Task: Create in the project AgileBazaar in Backlog an issue 'Upgrade the deployment process of a web application to improve the speed and reliability of deployment', assign it to team member softage.3@softage.net and change the status to IN PROGRESS. Create in the project AgileBazaar in Backlog an issue 'Create a new online platform for online cooking courses with advanced recipe sharing and meal planning features', assign it to team member softage.4@softage.net and change the status to IN PROGRESS
Action: Mouse moved to (190, 54)
Screenshot: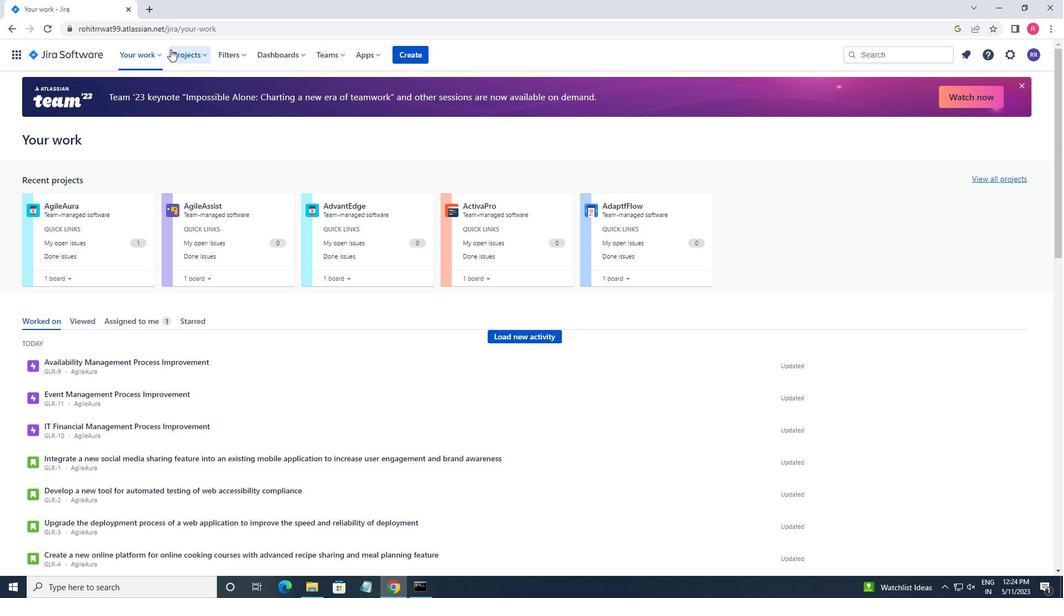 
Action: Mouse pressed left at (190, 54)
Screenshot: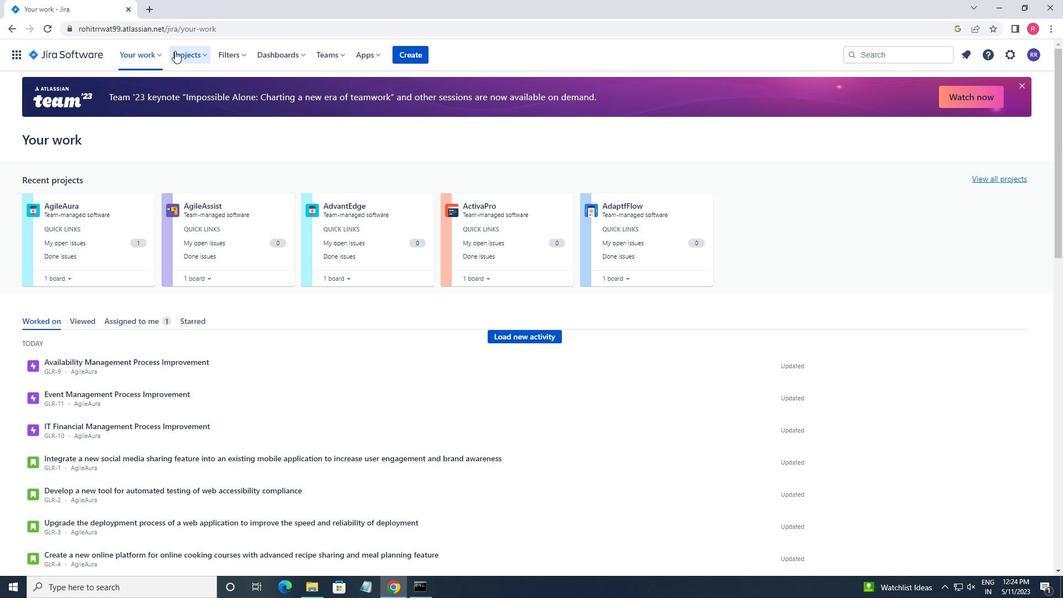 
Action: Mouse moved to (233, 95)
Screenshot: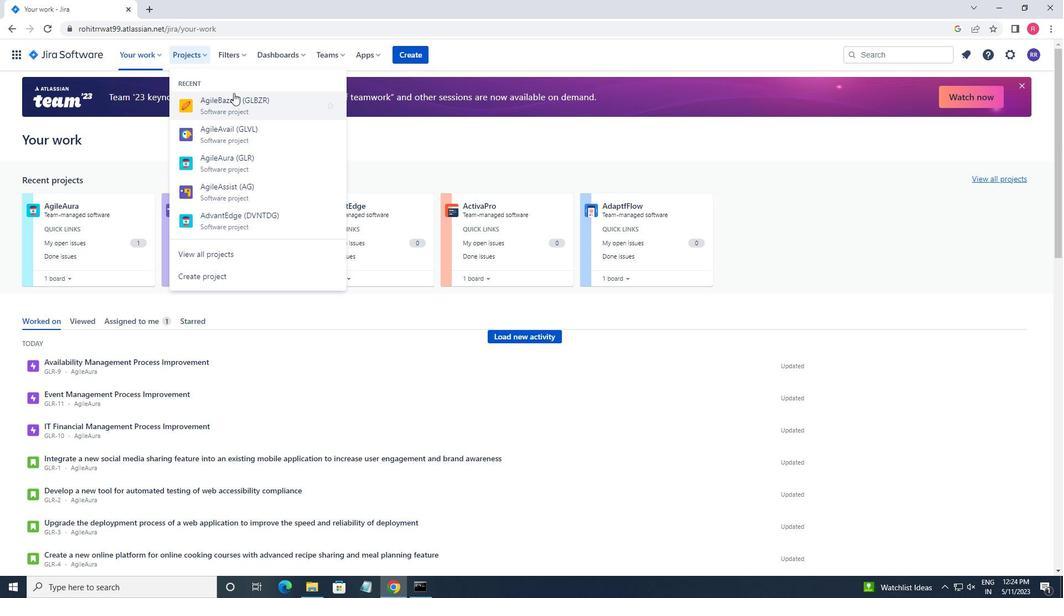 
Action: Mouse pressed left at (233, 95)
Screenshot: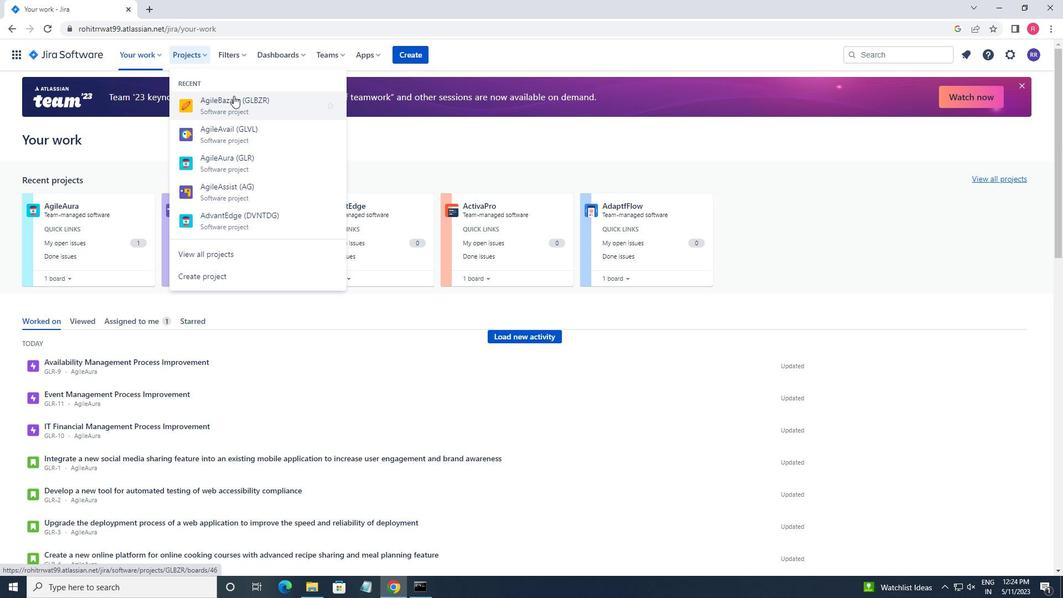 
Action: Mouse moved to (64, 172)
Screenshot: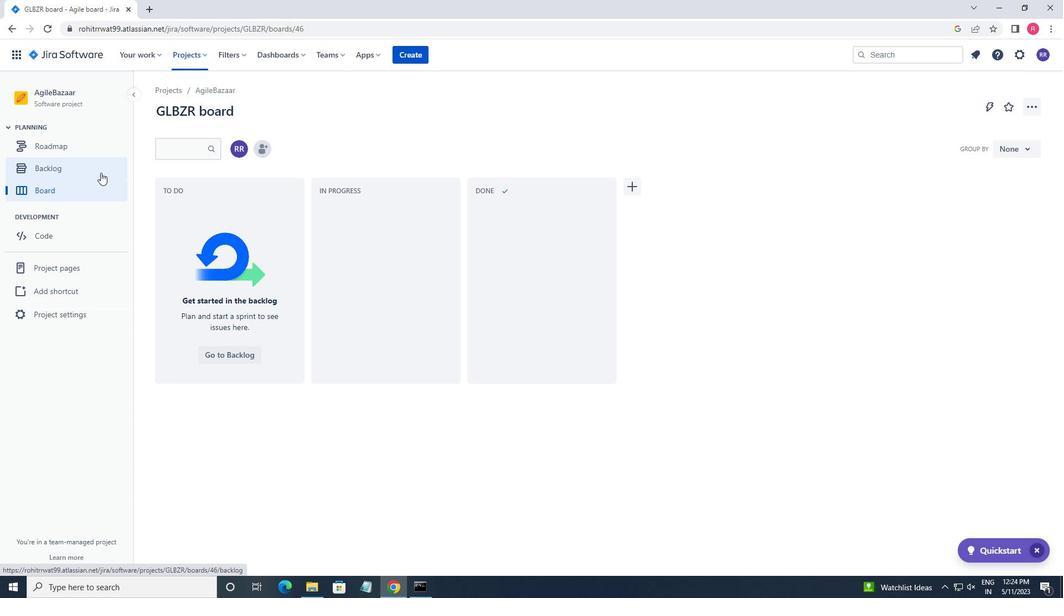 
Action: Mouse pressed left at (64, 172)
Screenshot: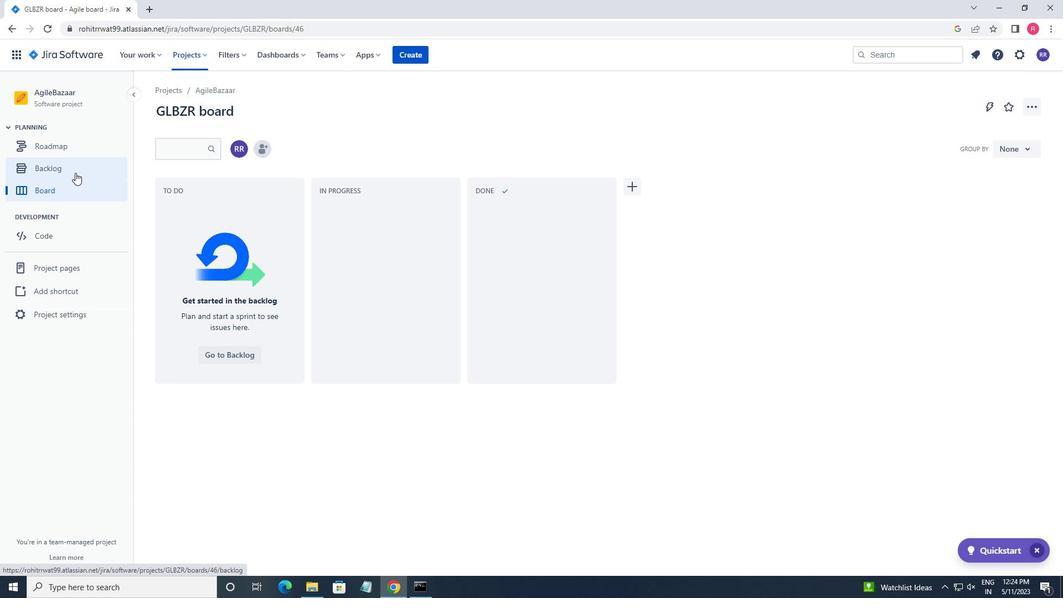 
Action: Mouse moved to (270, 398)
Screenshot: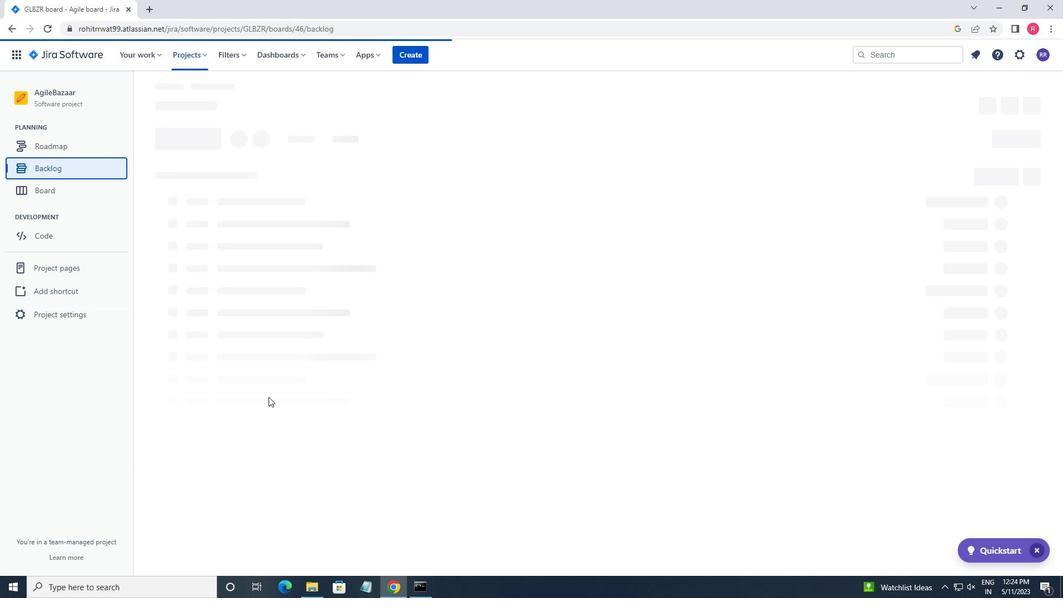 
Action: Mouse scrolled (270, 398) with delta (0, 0)
Screenshot: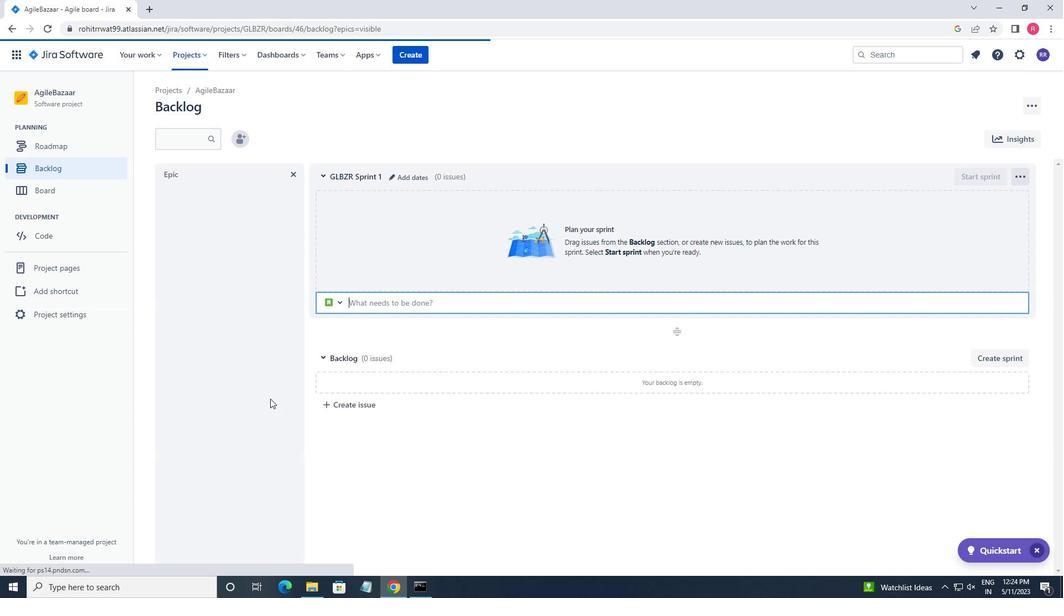 
Action: Mouse scrolled (270, 398) with delta (0, 0)
Screenshot: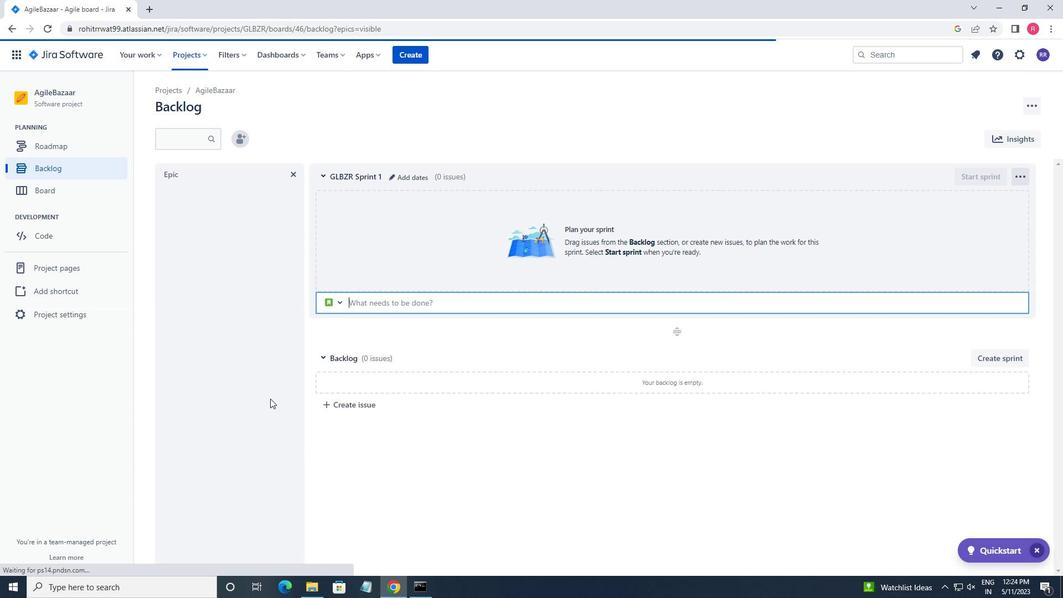 
Action: Mouse scrolled (270, 398) with delta (0, 0)
Screenshot: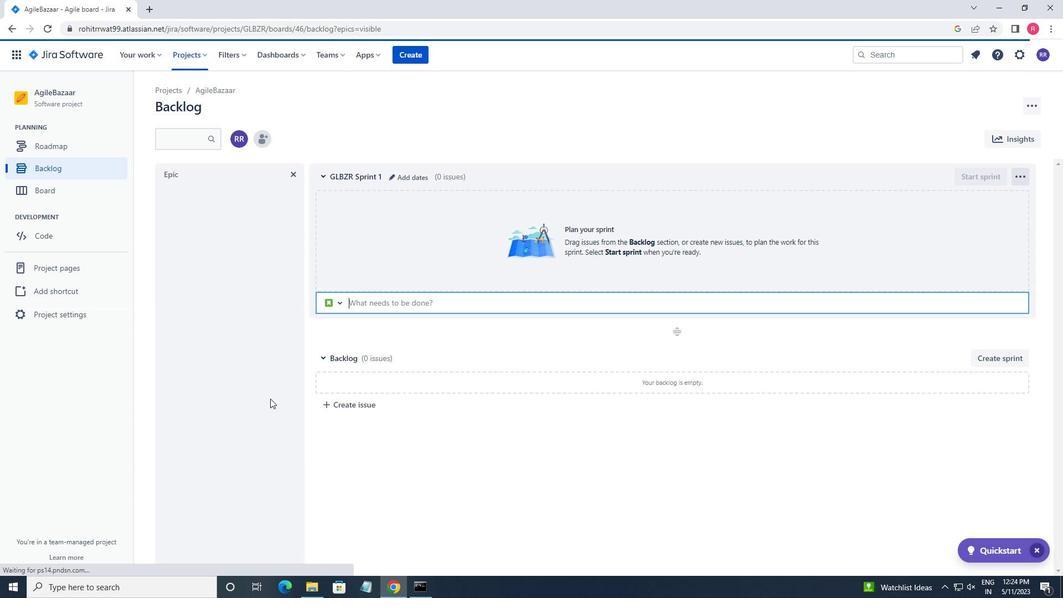 
Action: Mouse scrolled (270, 398) with delta (0, 0)
Screenshot: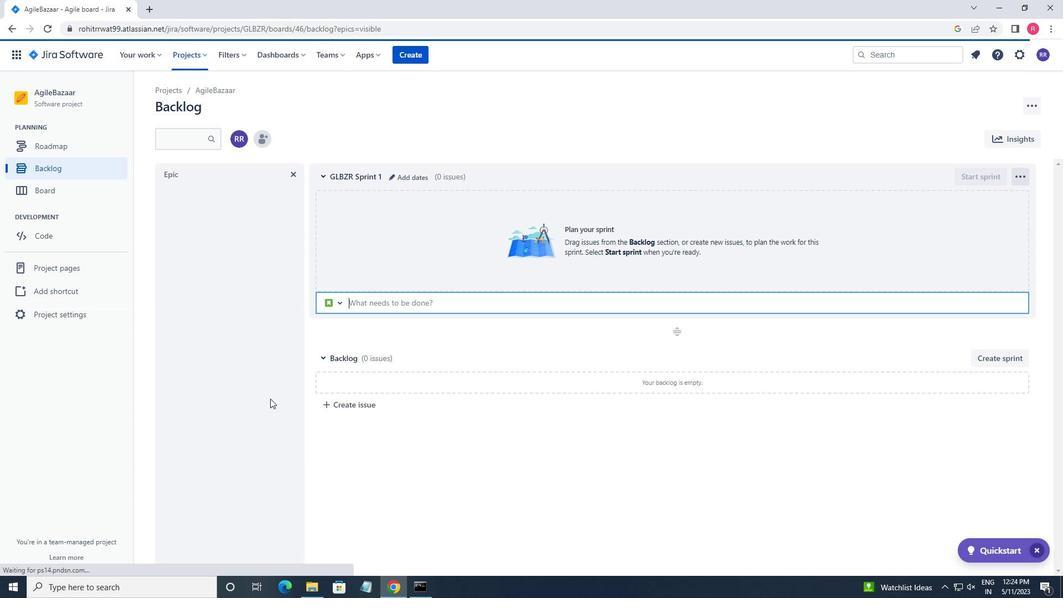 
Action: Mouse scrolled (270, 398) with delta (0, 0)
Screenshot: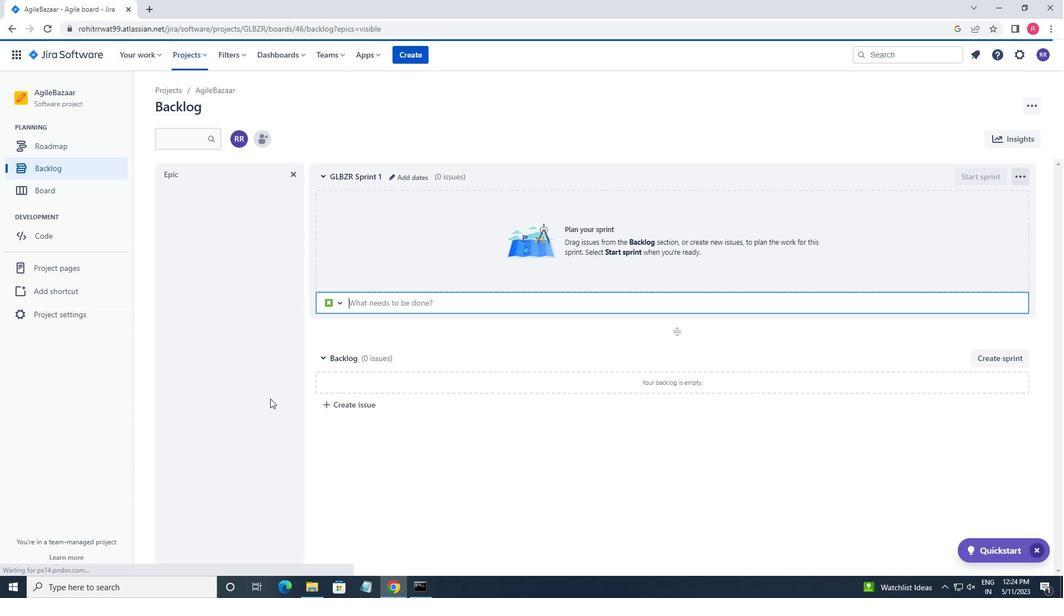 
Action: Mouse moved to (396, 407)
Screenshot: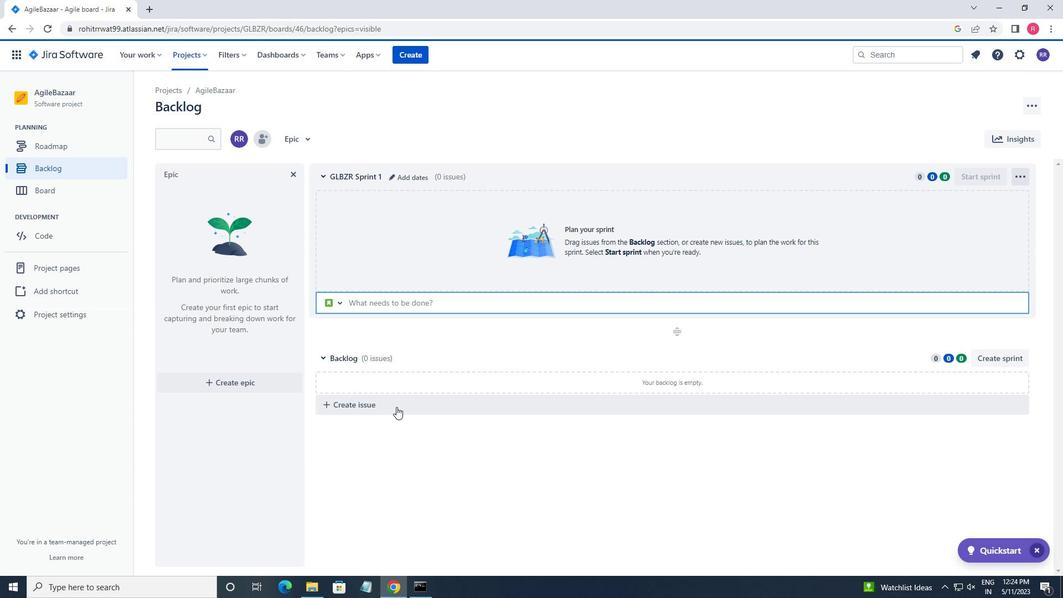
Action: Mouse pressed left at (396, 407)
Screenshot: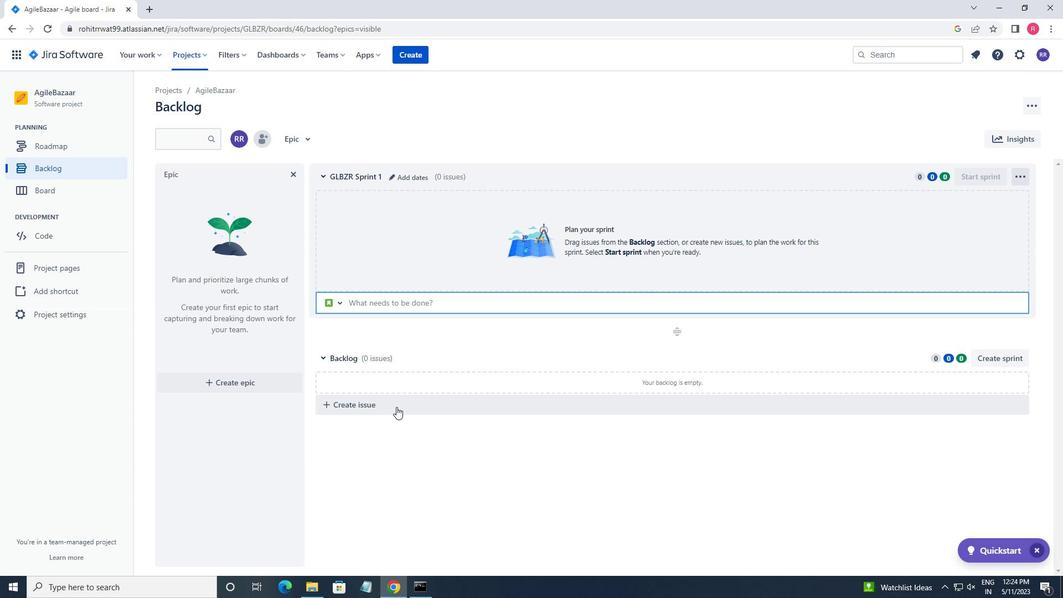 
Action: Mouse moved to (378, 397)
Screenshot: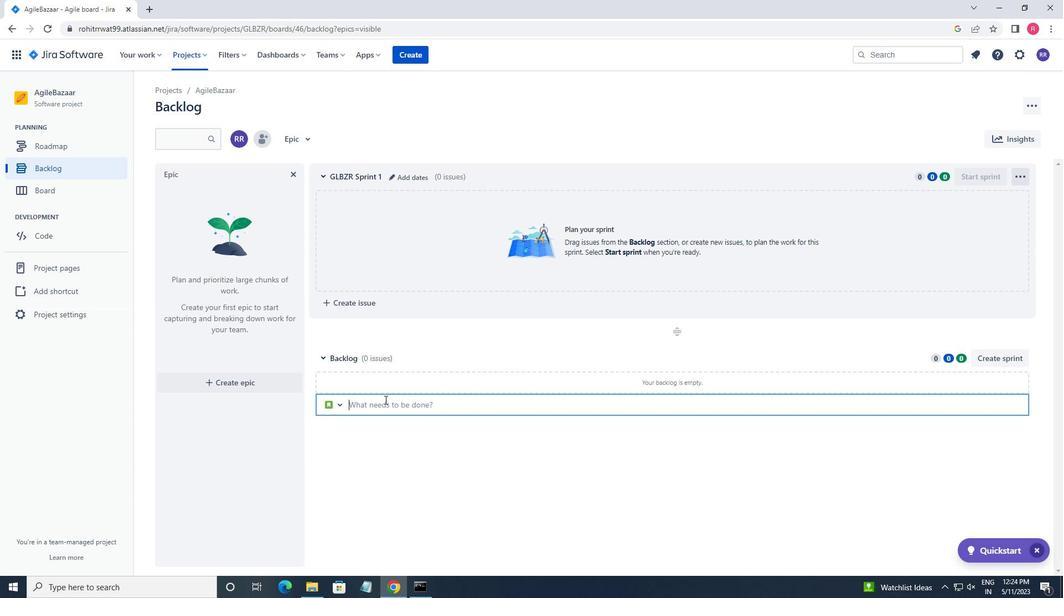 
Action: Key pressed <Key.shift_r>Upgrade<Key.space>the<Key.space>dev<Key.backspace>ployment<Key.space>process<Key.space>of<Key.space>a<Key.space>web<Key.space>applicationn<Key.space><Key.backspace><Key.backspace><Key.space>to<Key.space>improve<Key.space>the<Key.space>speed<Key.space>and<Key.space>reliability<Key.enter>
Screenshot: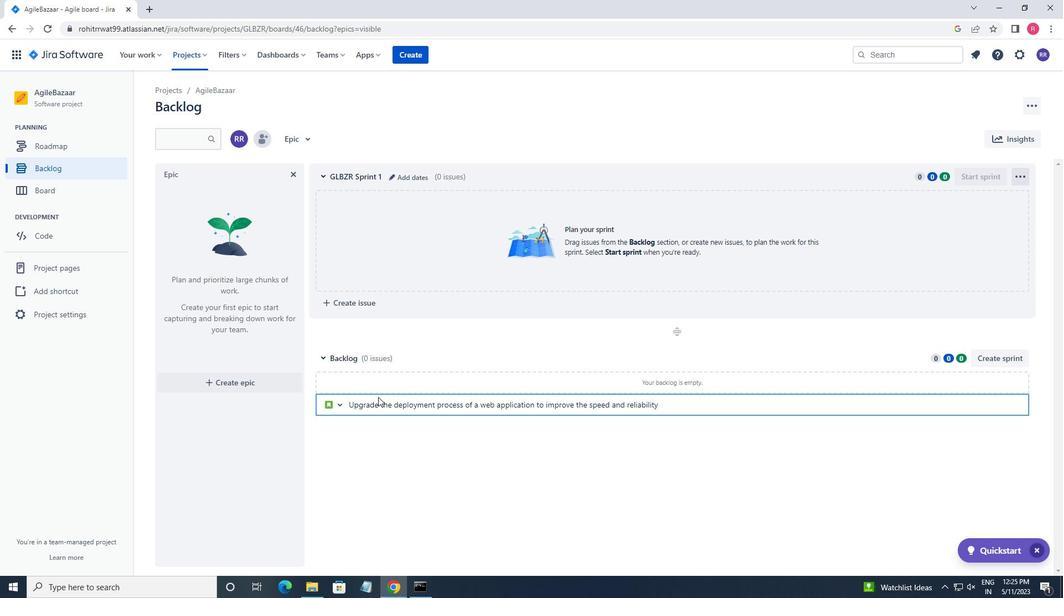 
Action: Mouse moved to (694, 387)
Screenshot: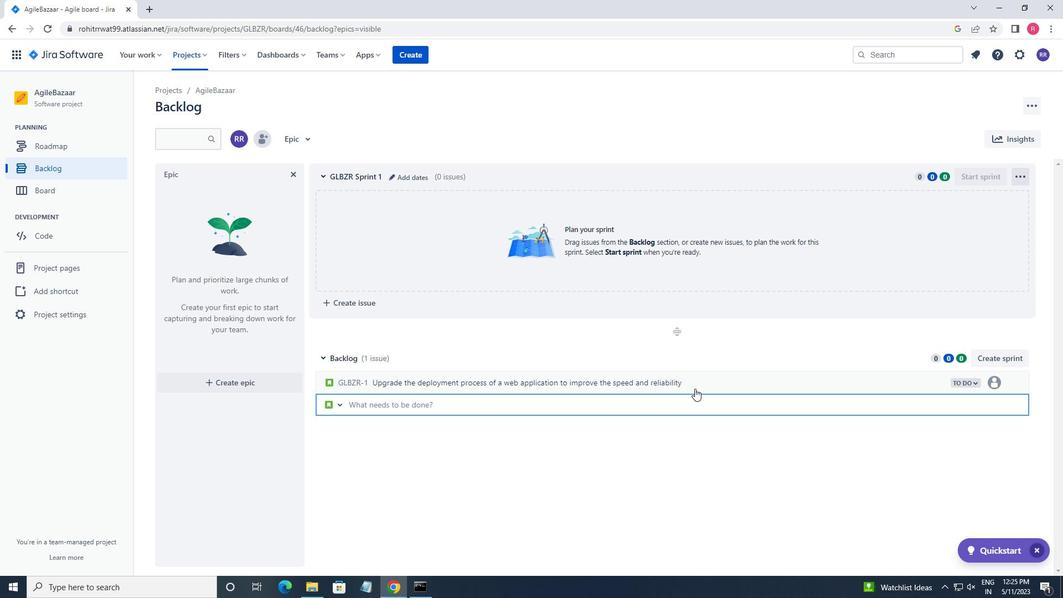 
Action: Mouse pressed left at (694, 387)
Screenshot: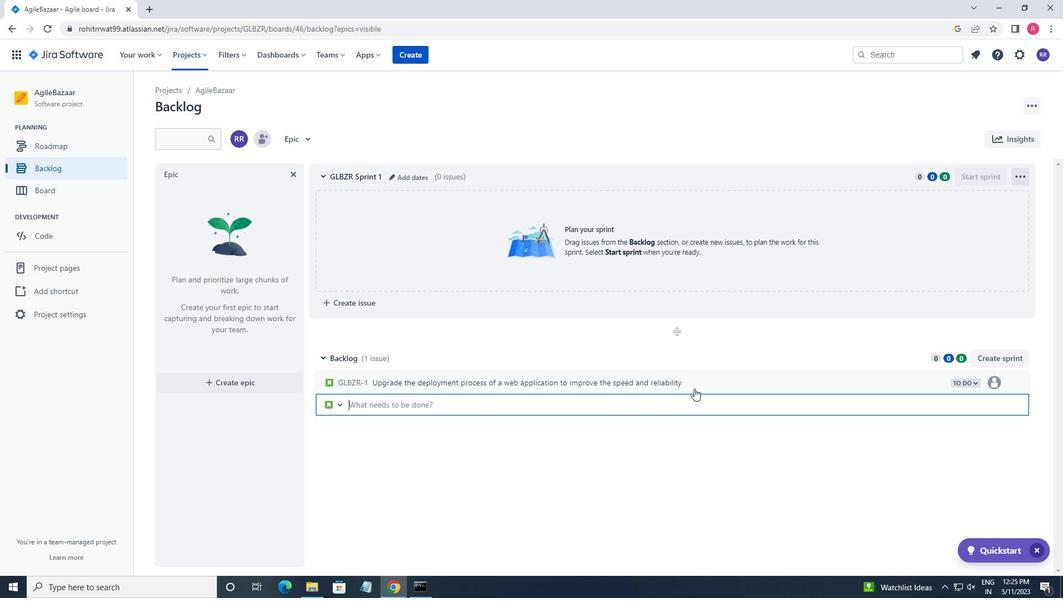 
Action: Mouse moved to (685, 382)
Screenshot: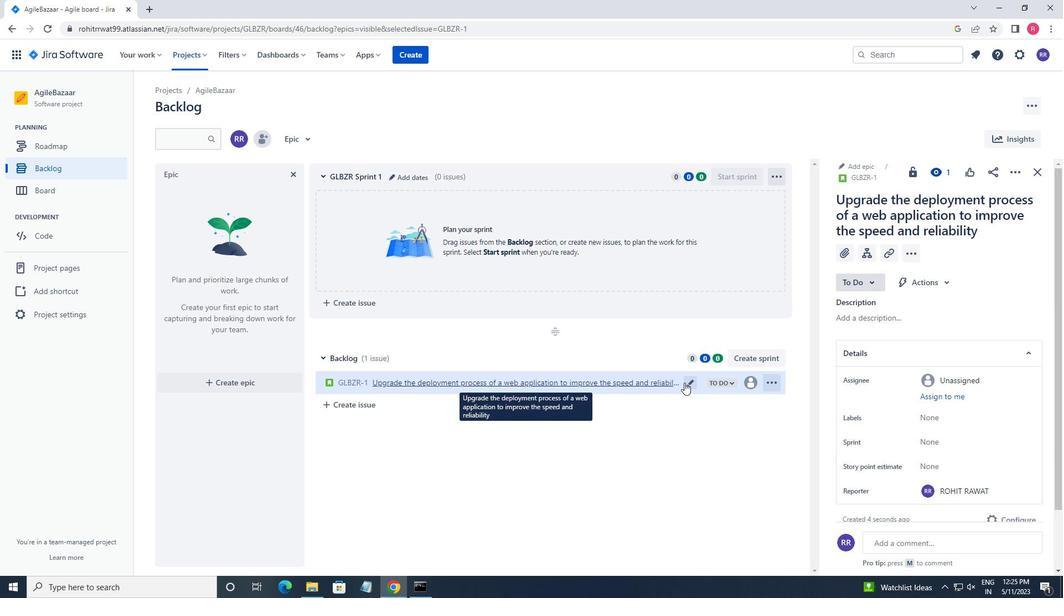 
Action: Mouse pressed left at (685, 382)
Screenshot: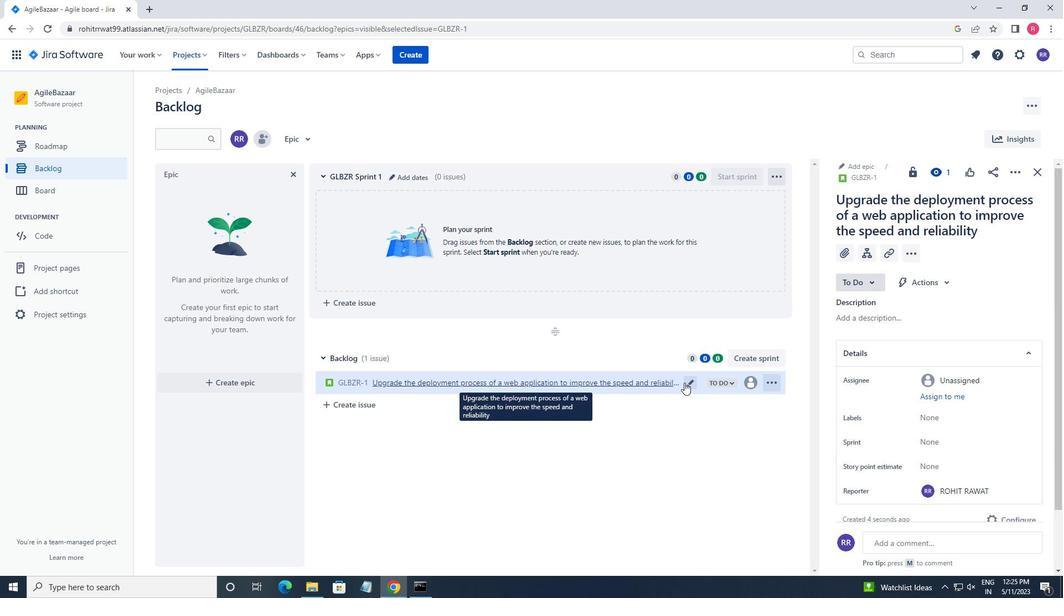 
Action: Mouse moved to (614, 384)
Screenshot: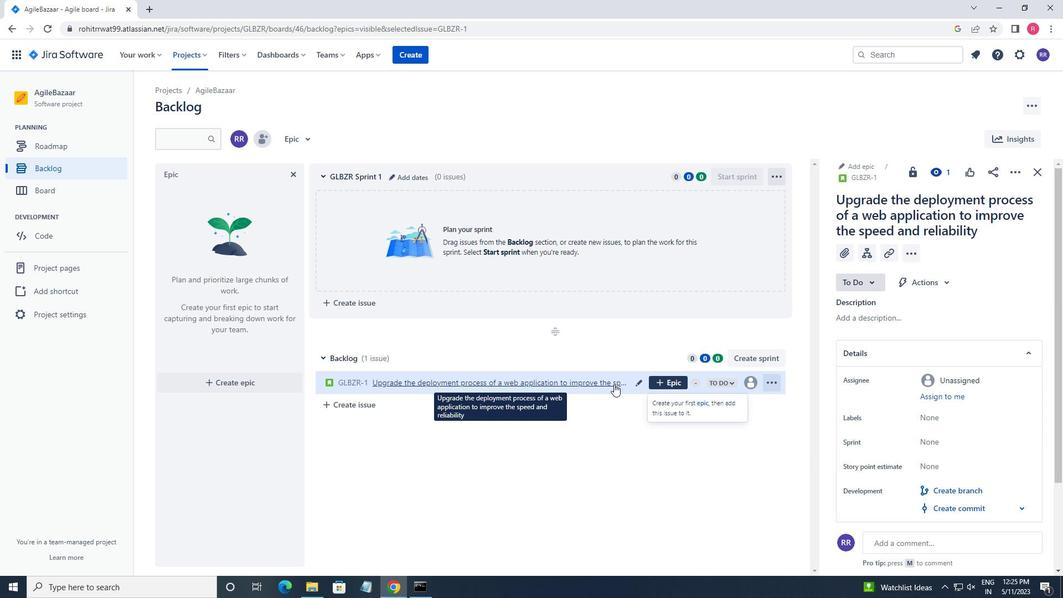 
Action: Mouse pressed left at (614, 384)
Screenshot: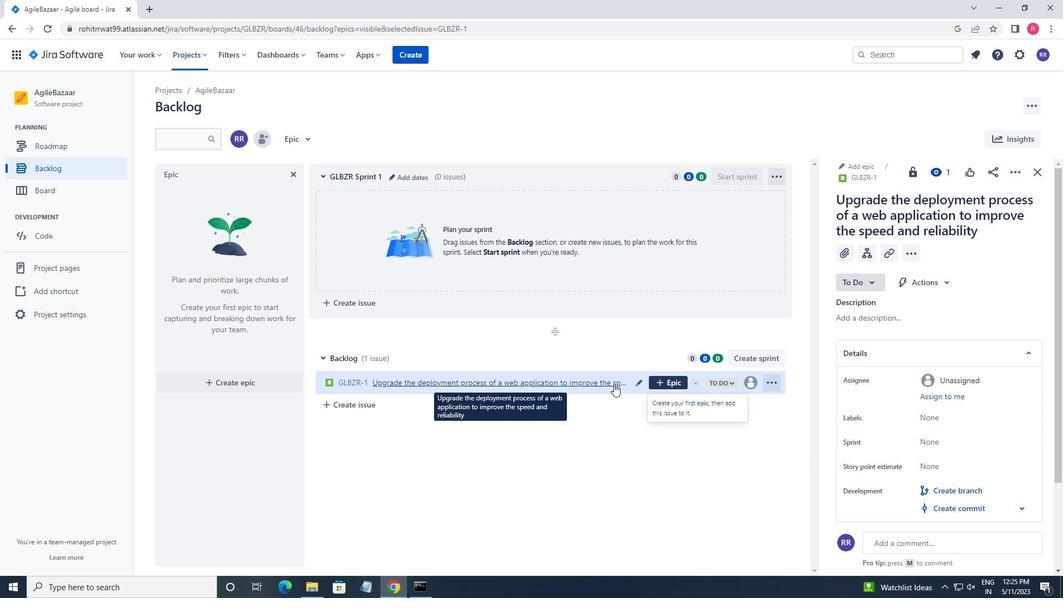 
Action: Mouse moved to (635, 381)
Screenshot: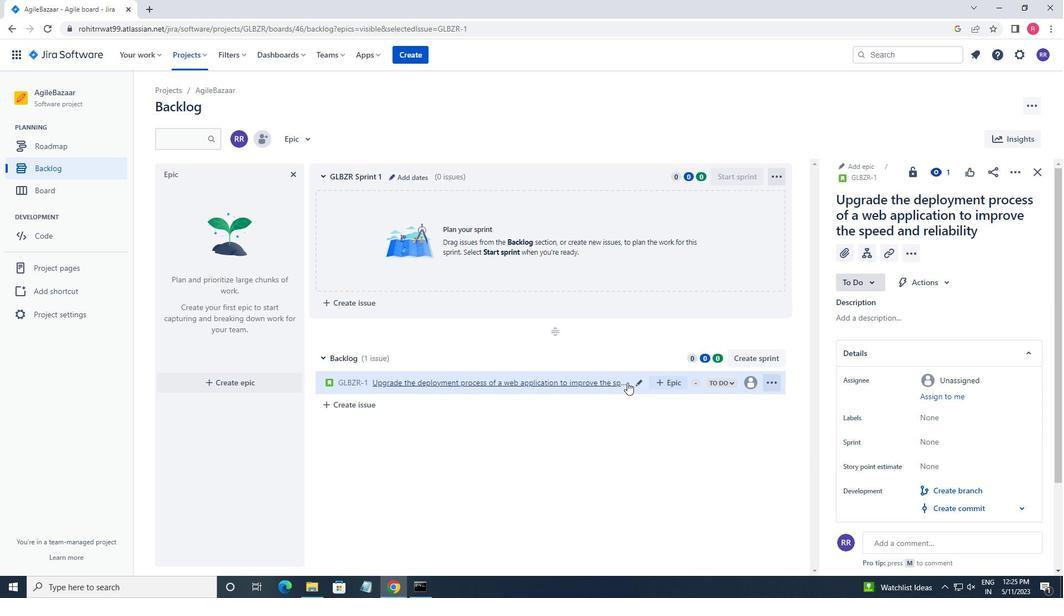 
Action: Mouse pressed left at (635, 381)
Screenshot: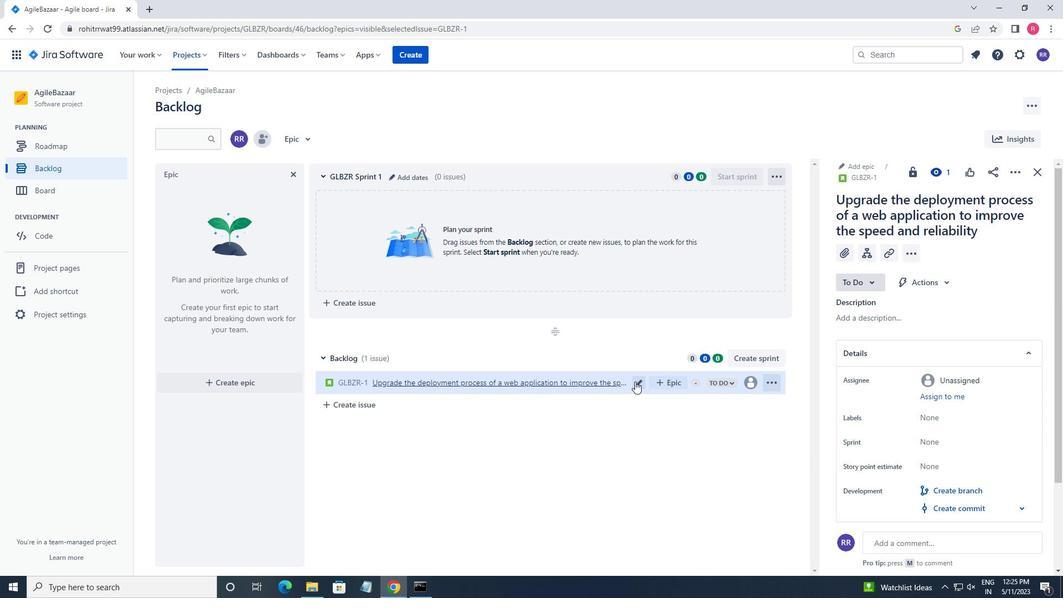 
Action: Mouse moved to (465, 395)
Screenshot: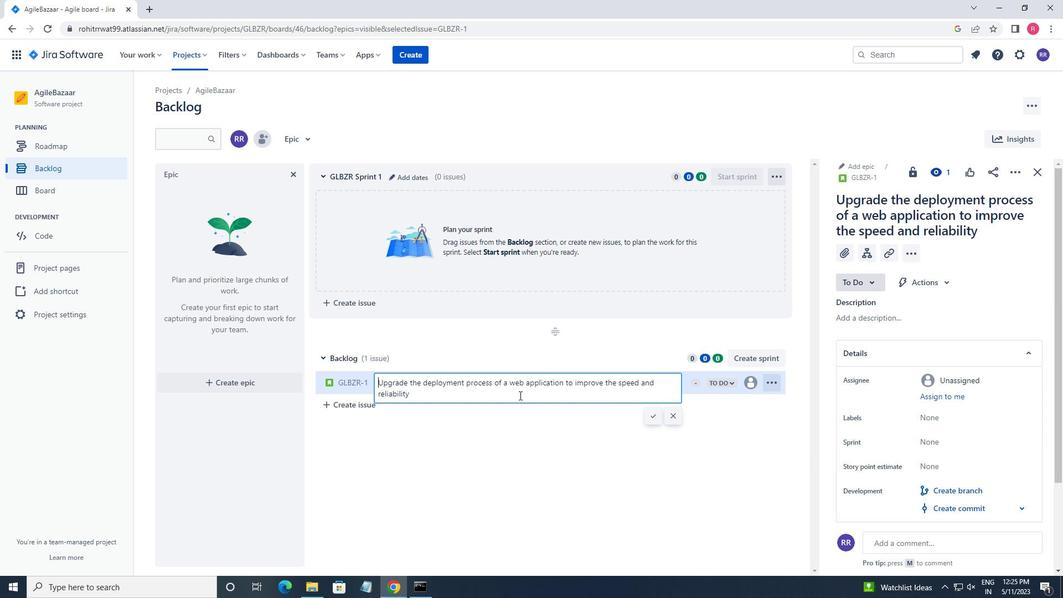 
Action: Mouse pressed left at (465, 395)
Screenshot: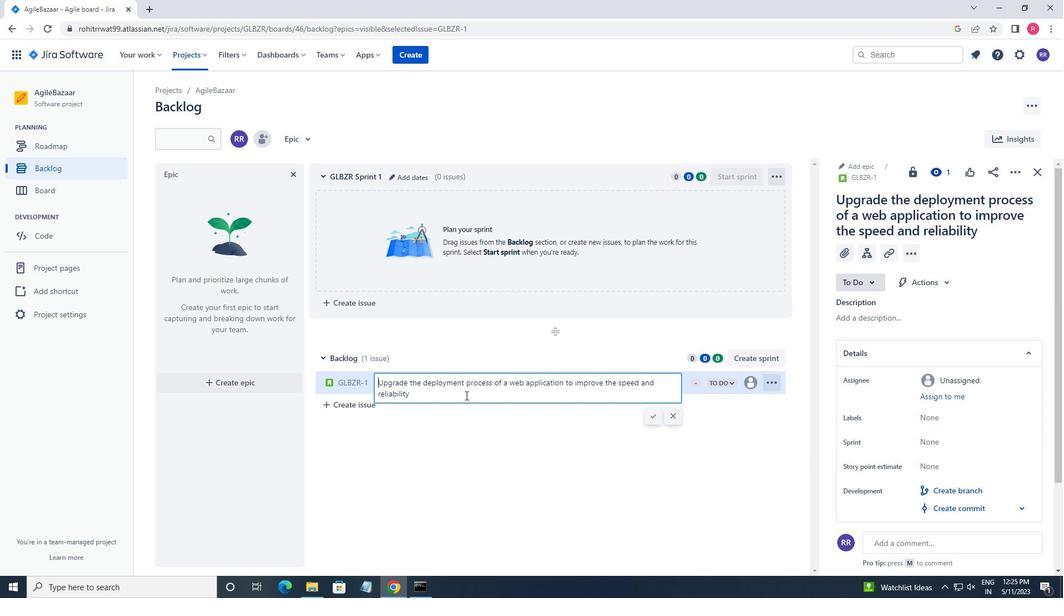 
Action: Key pressed <Key.space>of<Key.space>deployment<Key.enter>
Screenshot: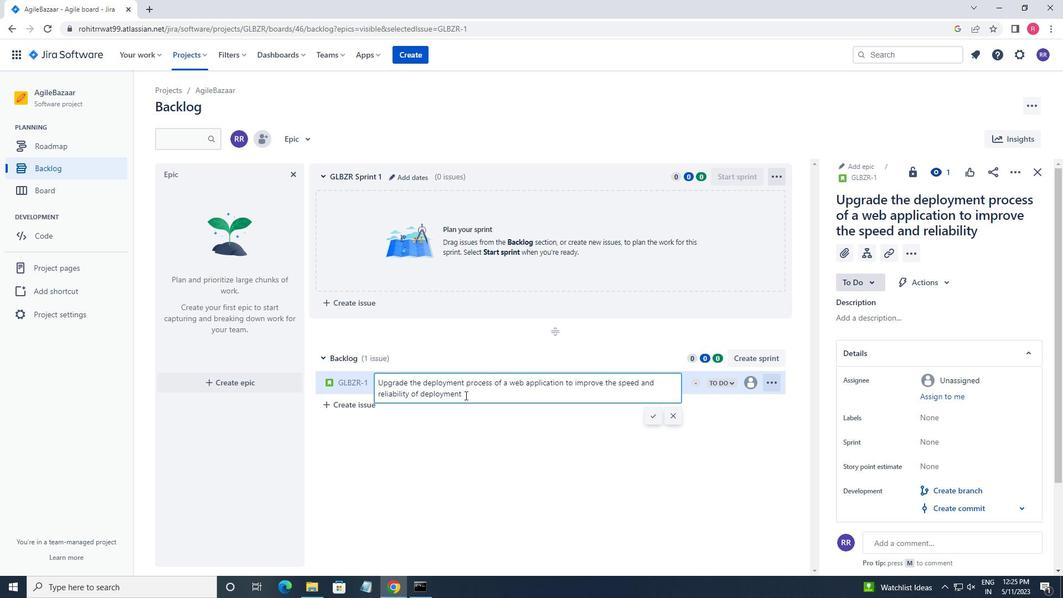 
Action: Mouse moved to (755, 384)
Screenshot: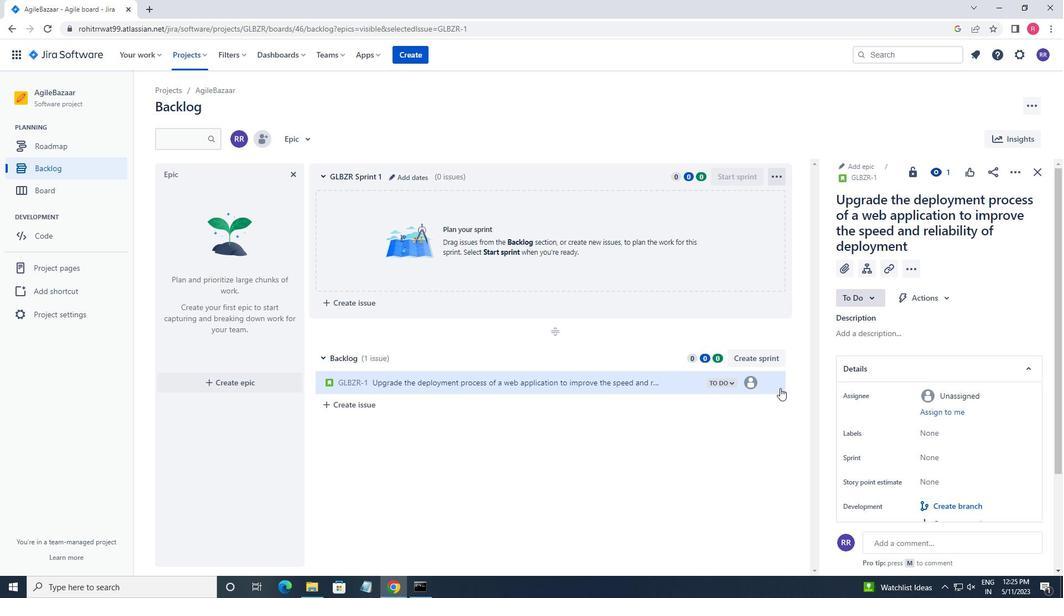 
Action: Mouse pressed left at (755, 384)
Screenshot: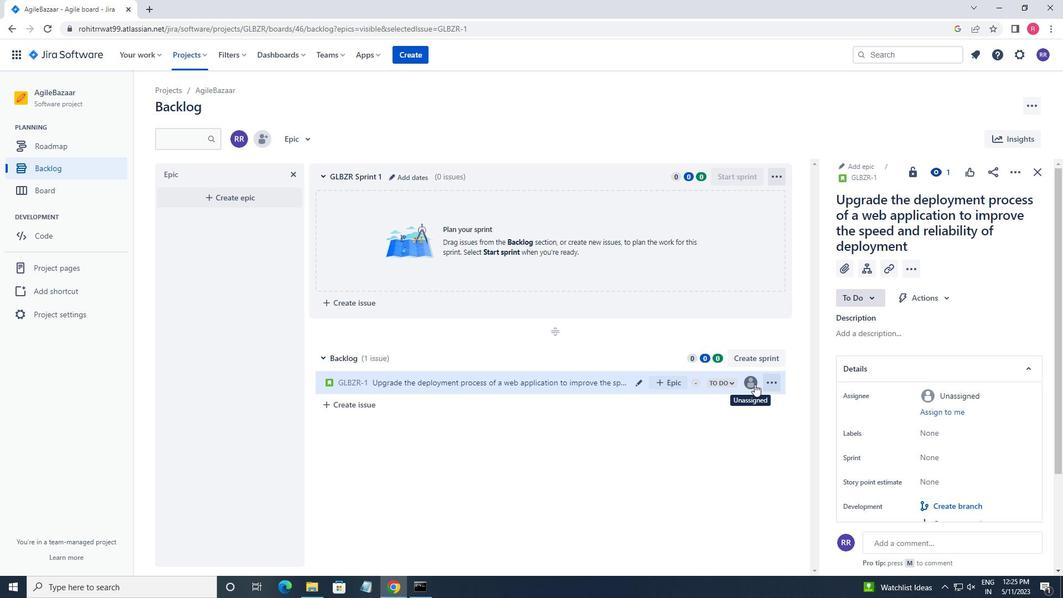 
Action: Key pressed sof
Screenshot: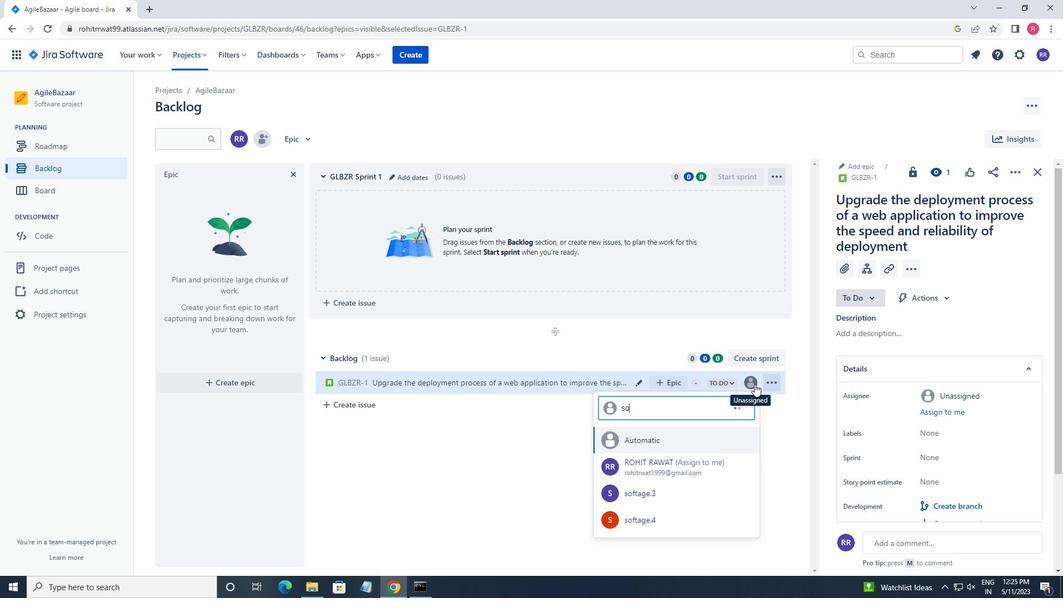 
Action: Mouse moved to (704, 463)
Screenshot: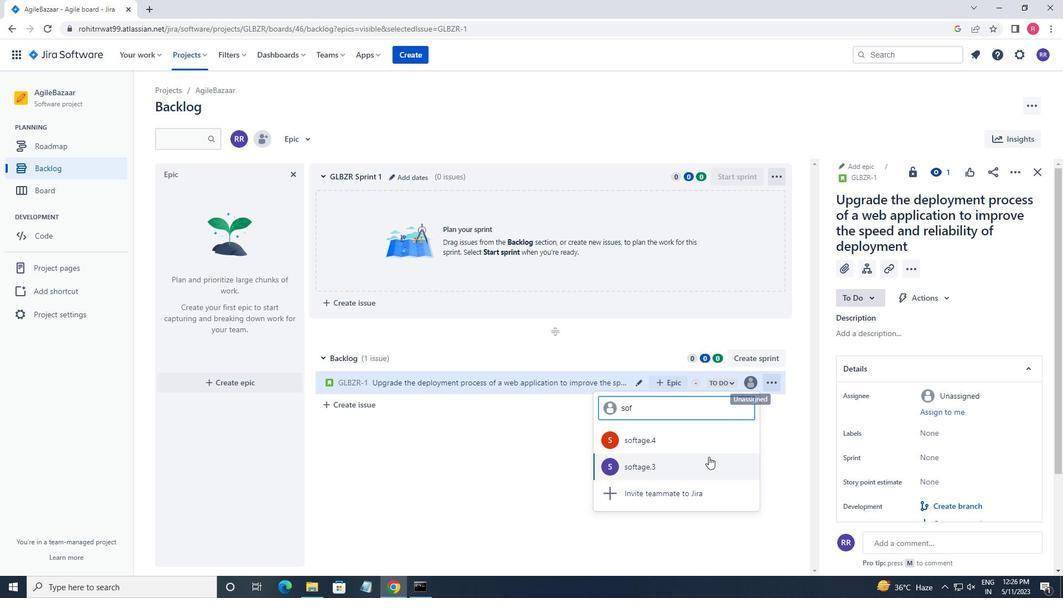 
Action: Mouse pressed left at (704, 463)
Screenshot: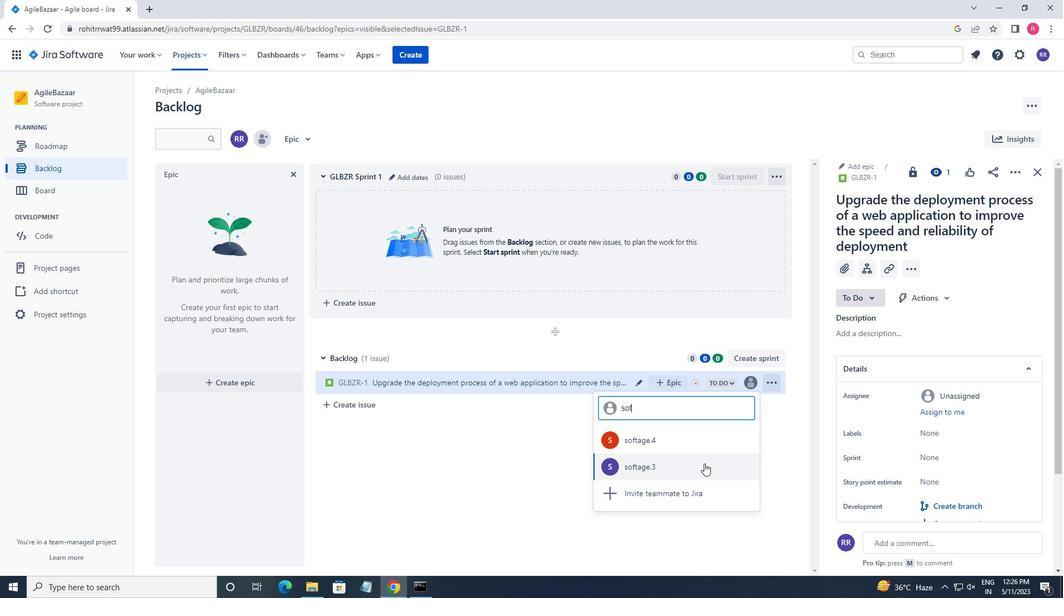 
Action: Mouse moved to (715, 381)
Screenshot: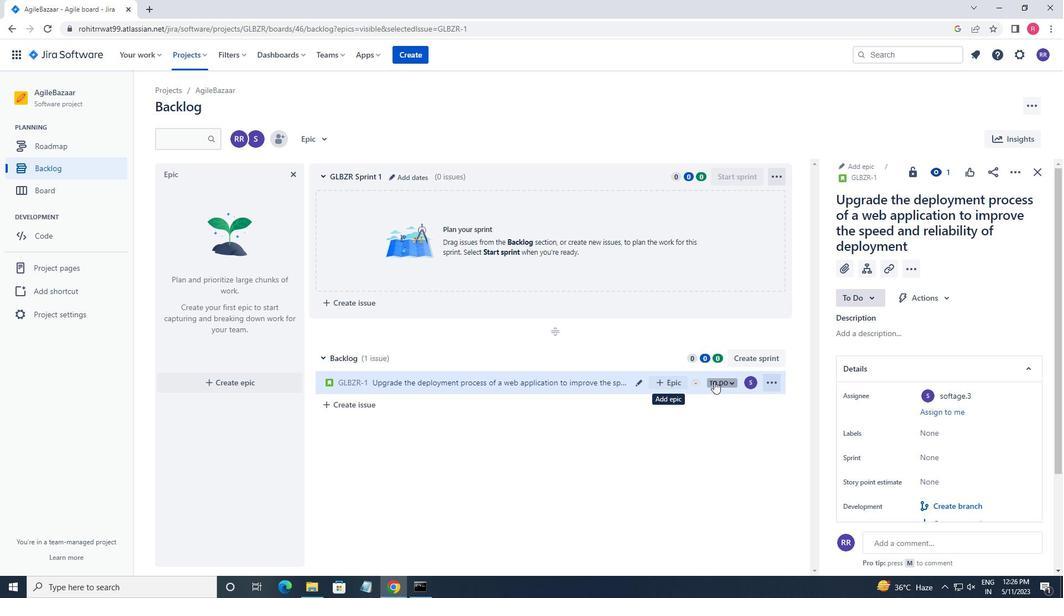 
Action: Mouse pressed left at (715, 381)
Screenshot: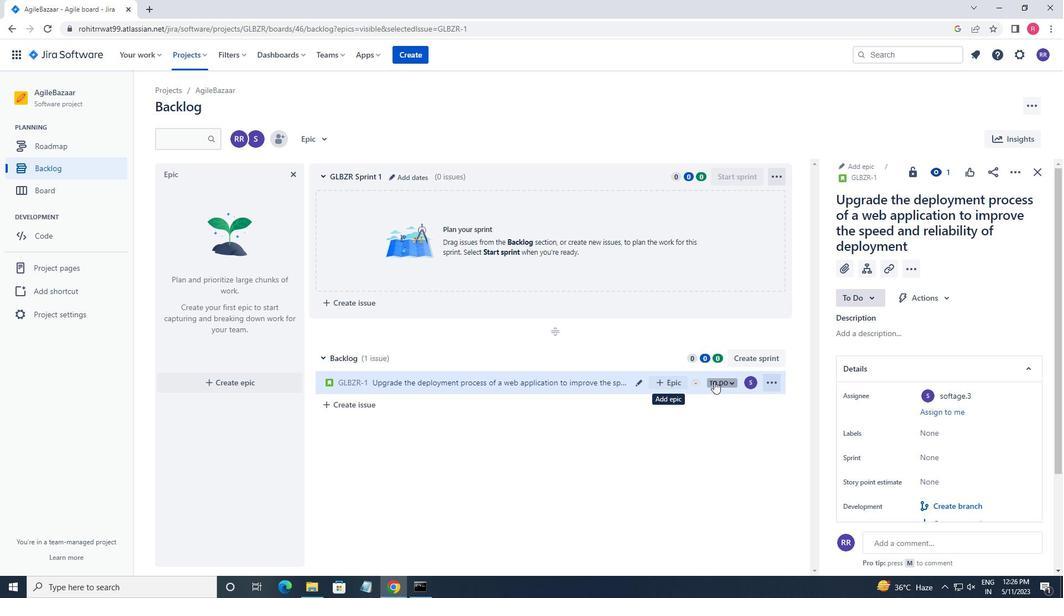
Action: Mouse moved to (727, 406)
Screenshot: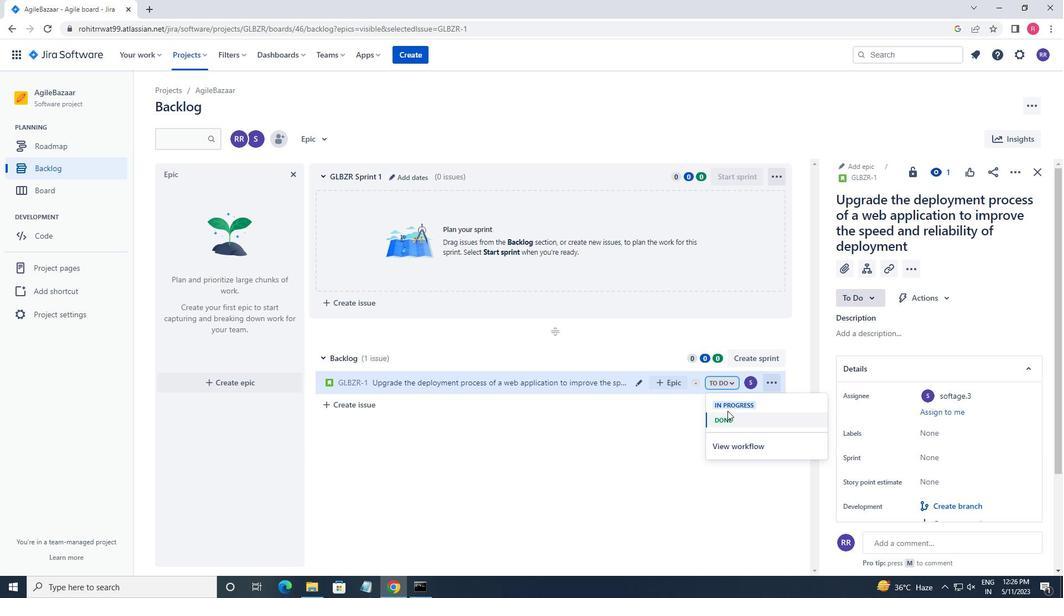 
Action: Mouse pressed left at (727, 406)
Screenshot: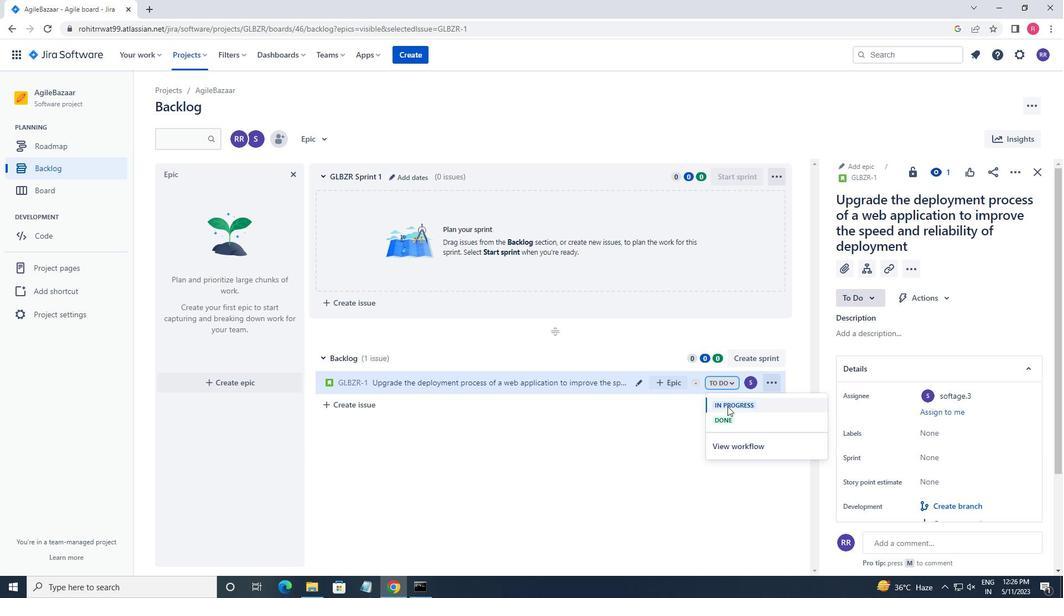 
Action: Mouse moved to (337, 402)
Screenshot: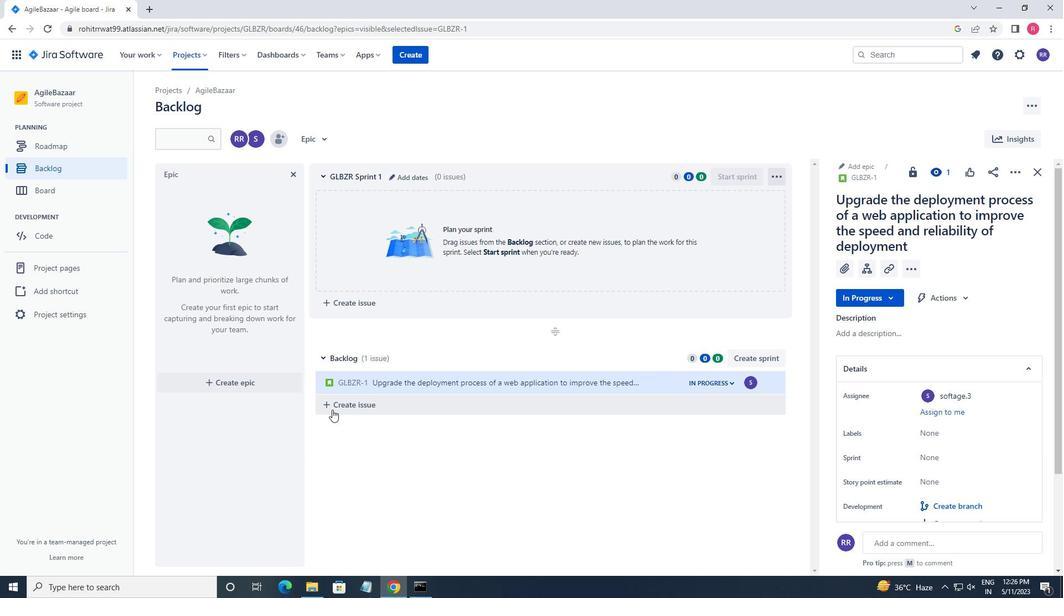 
Action: Mouse pressed left at (337, 402)
Screenshot: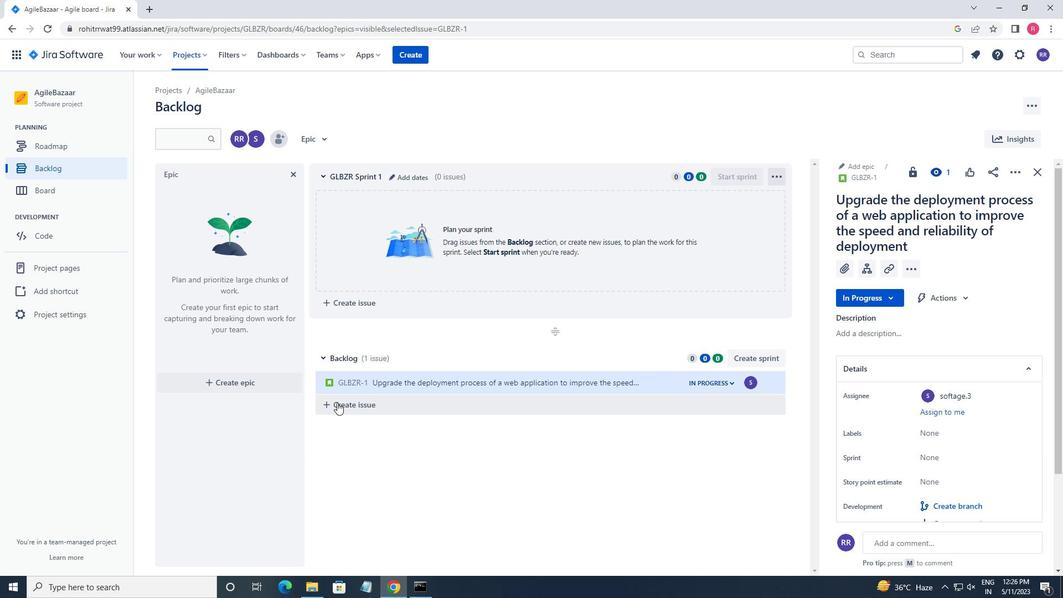 
Action: Mouse moved to (368, 463)
Screenshot: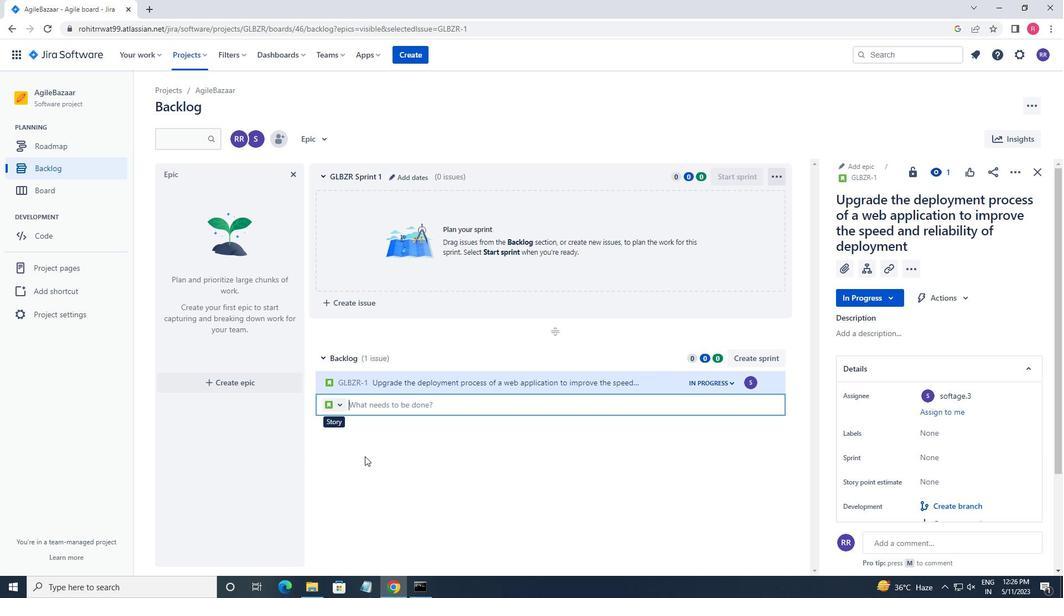 
Action: Key pressed <Key.shift>CREATE<Key.space>IN<Key.space>TEH<Key.space><Key.backspace><Key.backspace><Key.backspace>HE<Key.space>PROJECT<Key.space><Key.backspace><Key.backspace><Key.backspace><Key.backspace><Key.backspace><Key.backspace><Key.backspace><Key.backspace><Key.backspace><Key.backspace><Key.backspace><Key.backspace><Key.backspace><Key.backspace><Key.backspace><Key.backspace><Key.backspace><Key.backspace><Key.backspace><Key.backspace><Key.backspace><Key.backspace><Key.backspace><Key.backspace><Key.backspace><Key.backspace><Key.backspace><Key.backspace><Key.backspace><Key.backspace><Key.backspace><Key.backspace><Key.backspace><Key.backspace><Key.shift>CREATE<Key.space>A<Key.space>NEW<Key.space>ONLINE<Key.space>PLATFORM<Key.space>FOR<Key.space>ONLINE<Key.space>COOKING<Key.space>COURSES<Key.space>WITH<Key.space>ADVANCED<Key.space>RECIPE<Key.space>SHARING<Key.space>AND<Key.space>MEAL<Key.space>PLANNING<Key.space>FEATUE<Key.space><Key.backspace><Key.backspace>RES<Key.enter>
Screenshot: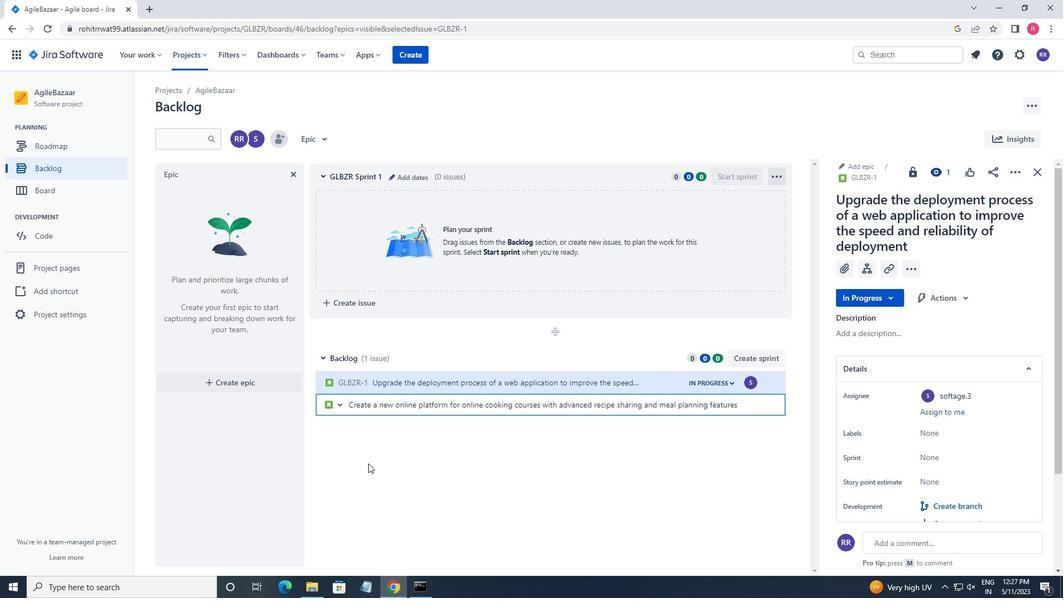 
Action: Mouse moved to (748, 408)
Screenshot: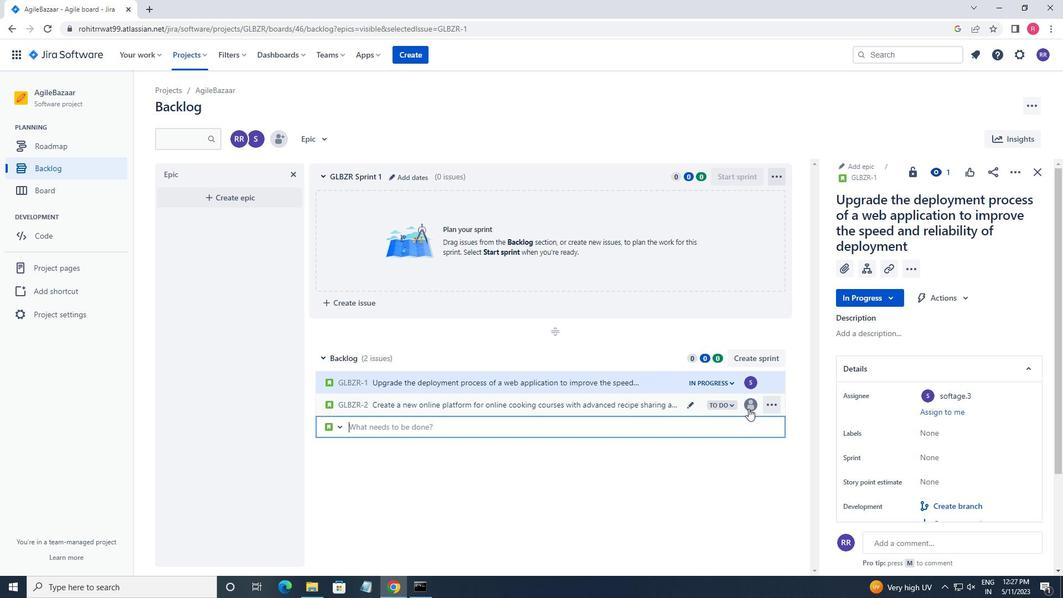 
Action: Mouse pressed left at (748, 408)
Screenshot: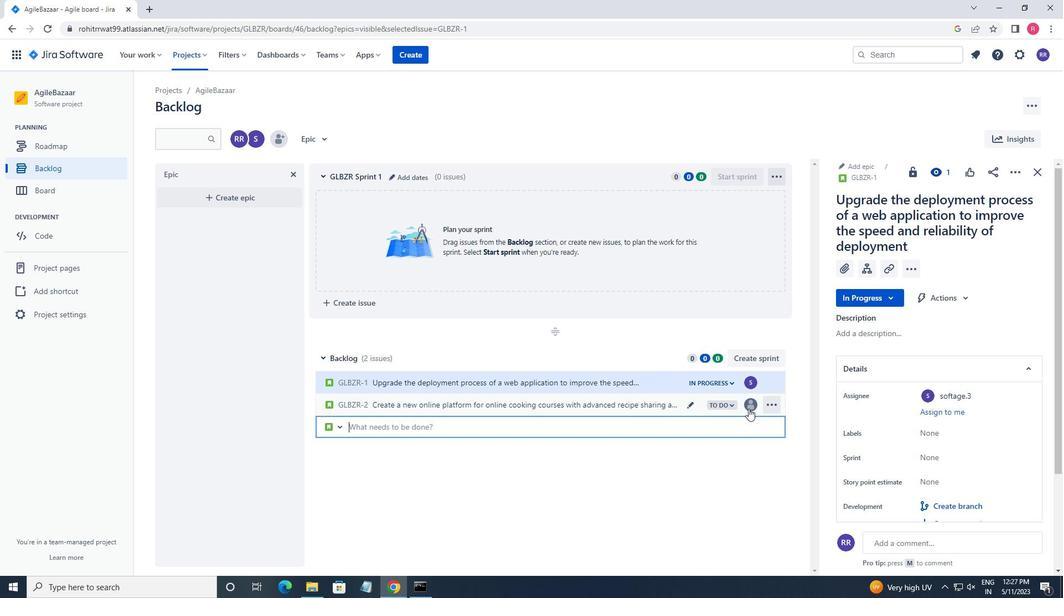 
Action: Key pressed SOFTAGE
Screenshot: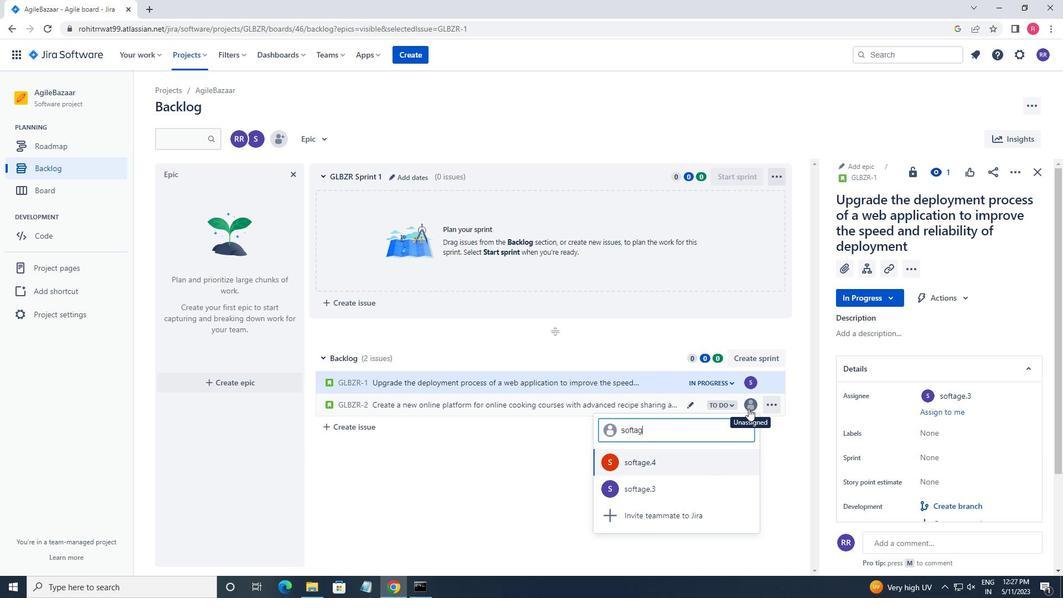 
Action: Mouse moved to (644, 461)
Screenshot: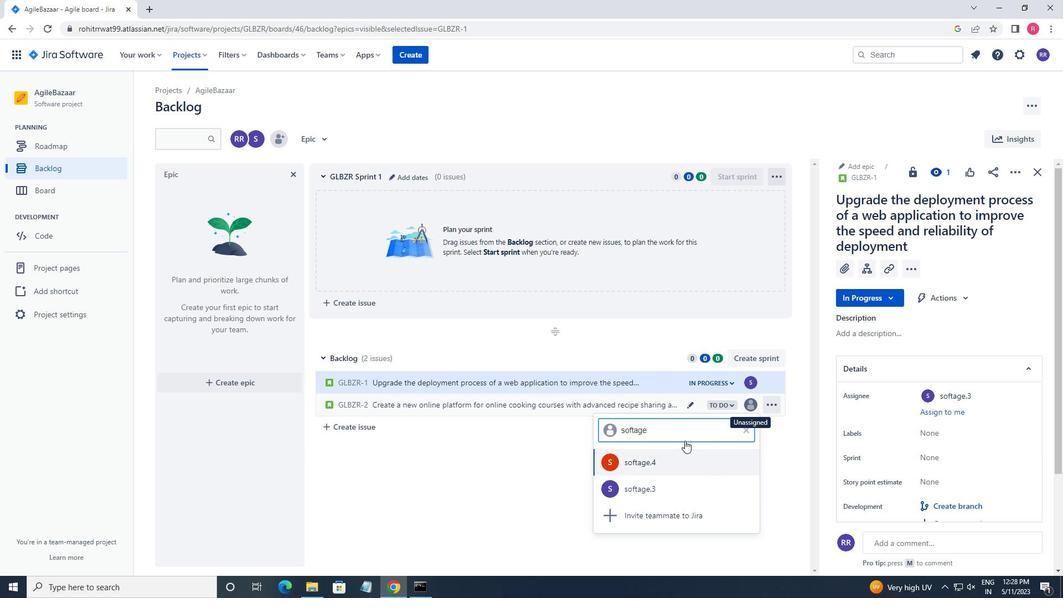 
Action: Mouse pressed left at (644, 461)
Screenshot: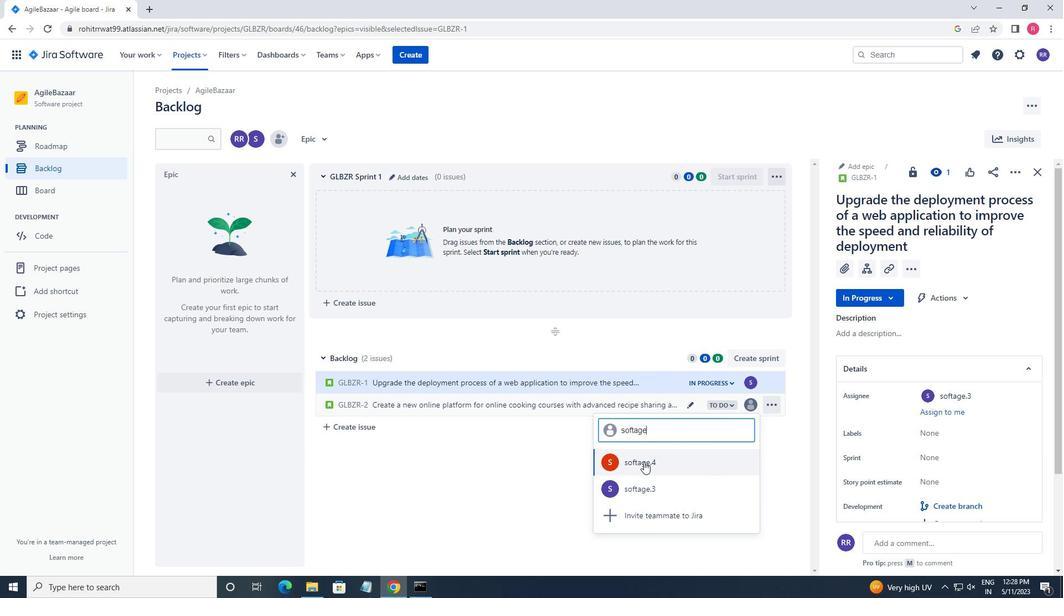 
Action: Mouse moved to (718, 401)
Screenshot: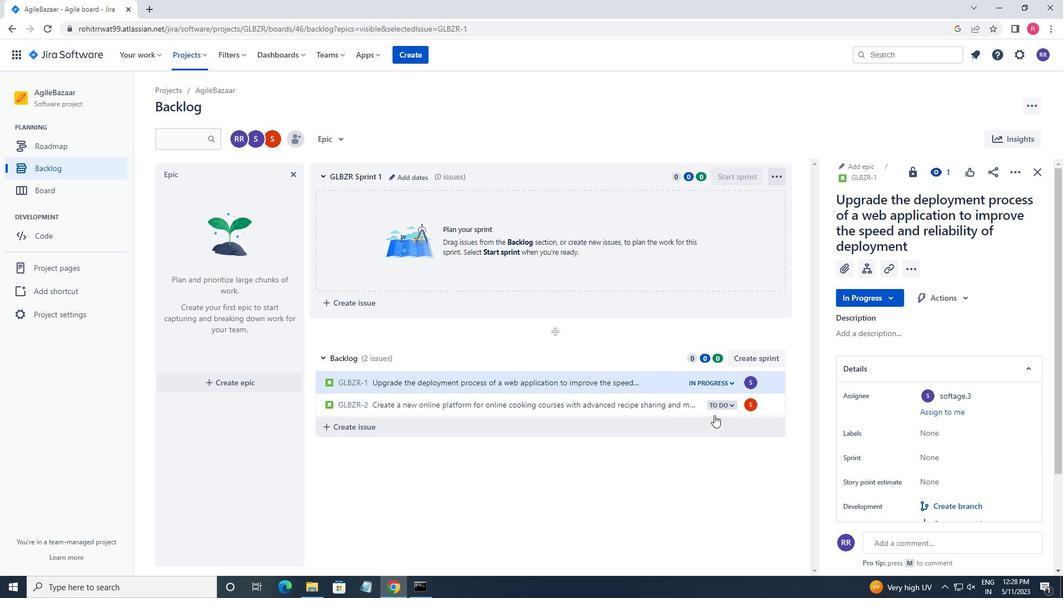 
Action: Mouse pressed left at (718, 401)
Screenshot: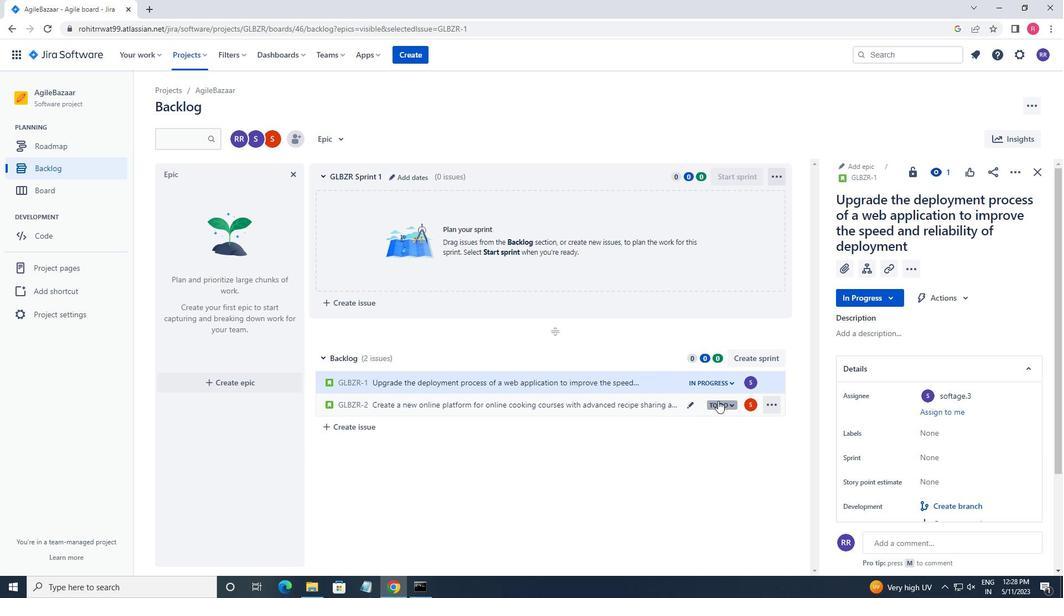 
Action: Mouse moved to (723, 419)
Screenshot: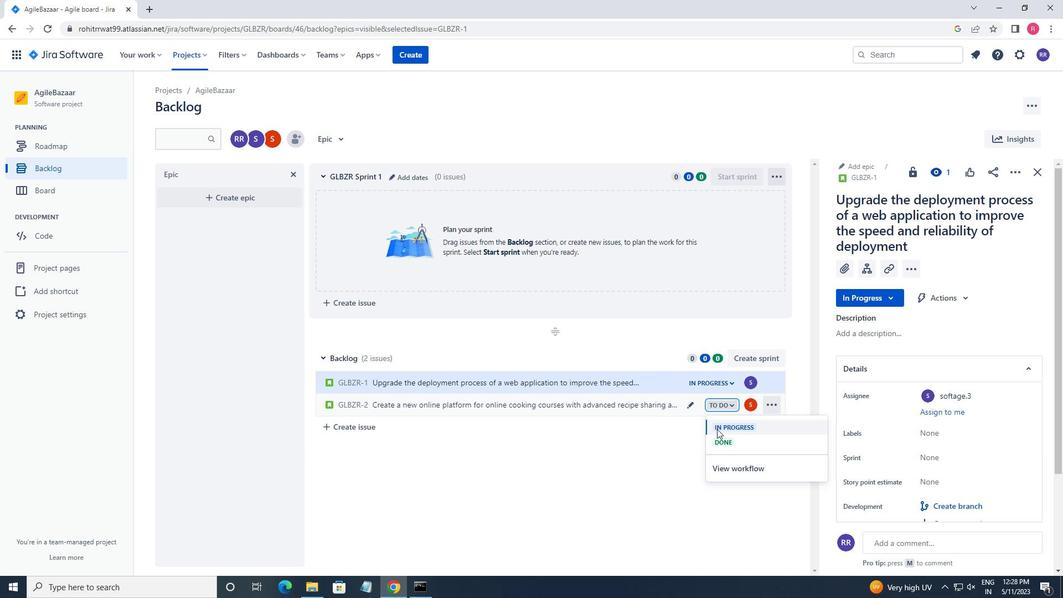 
Action: Mouse pressed left at (723, 419)
Screenshot: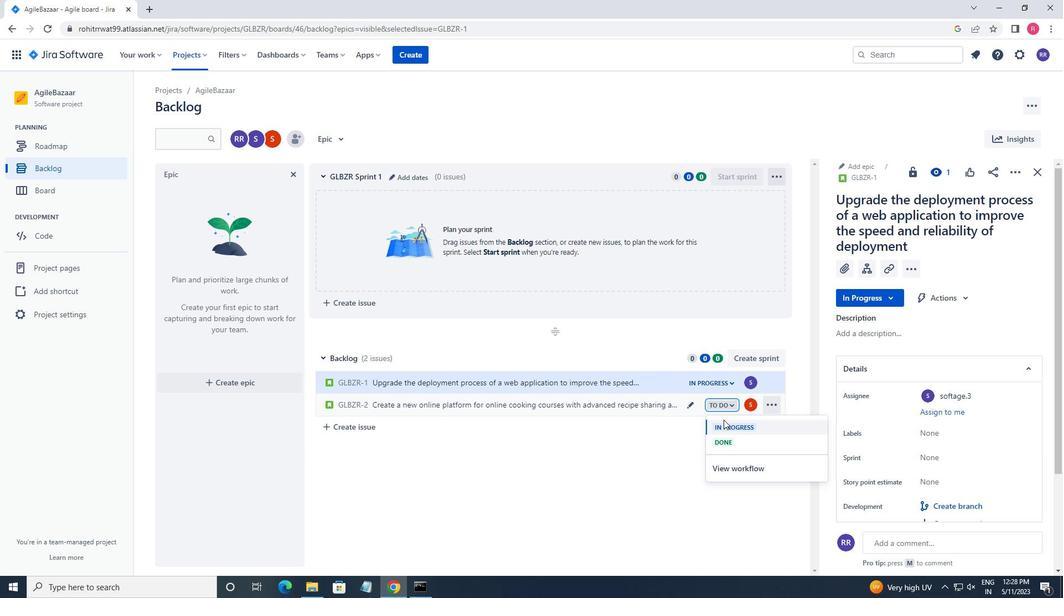 
